 Task: Add the task  Implement a new virtualization system for a company's IT infrastructure to the section Dash Derby in the project AgileResolve and add a Due Date to the respective task as 2024/03/16
Action: Mouse moved to (771, 373)
Screenshot: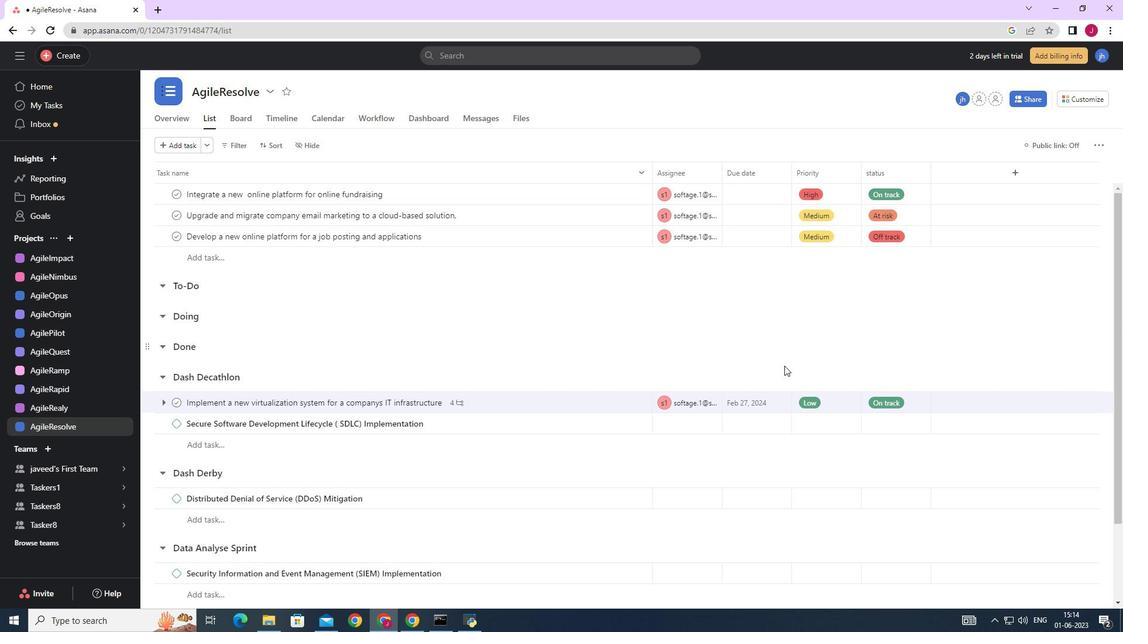 
Action: Mouse scrolled (771, 373) with delta (0, 0)
Screenshot: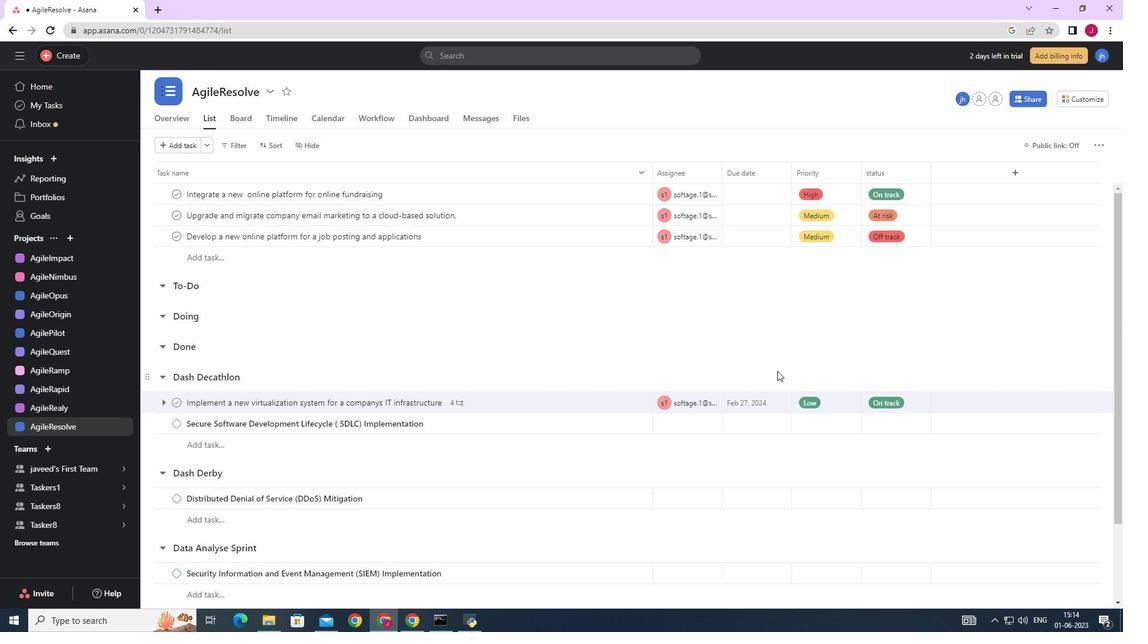
Action: Mouse moved to (771, 374)
Screenshot: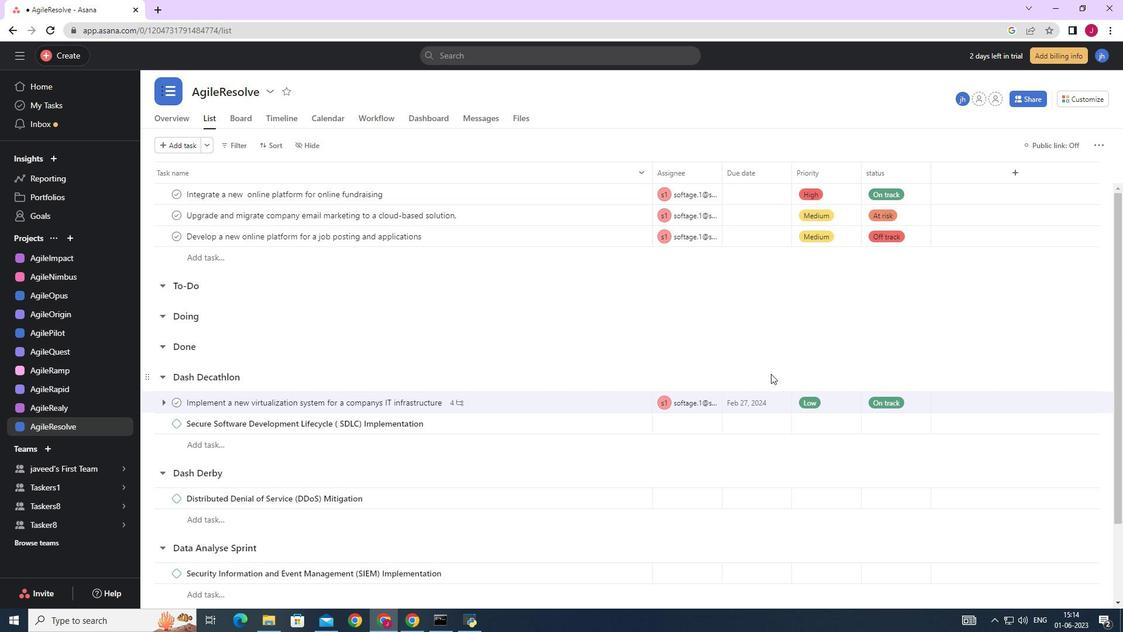 
Action: Mouse scrolled (771, 373) with delta (0, 0)
Screenshot: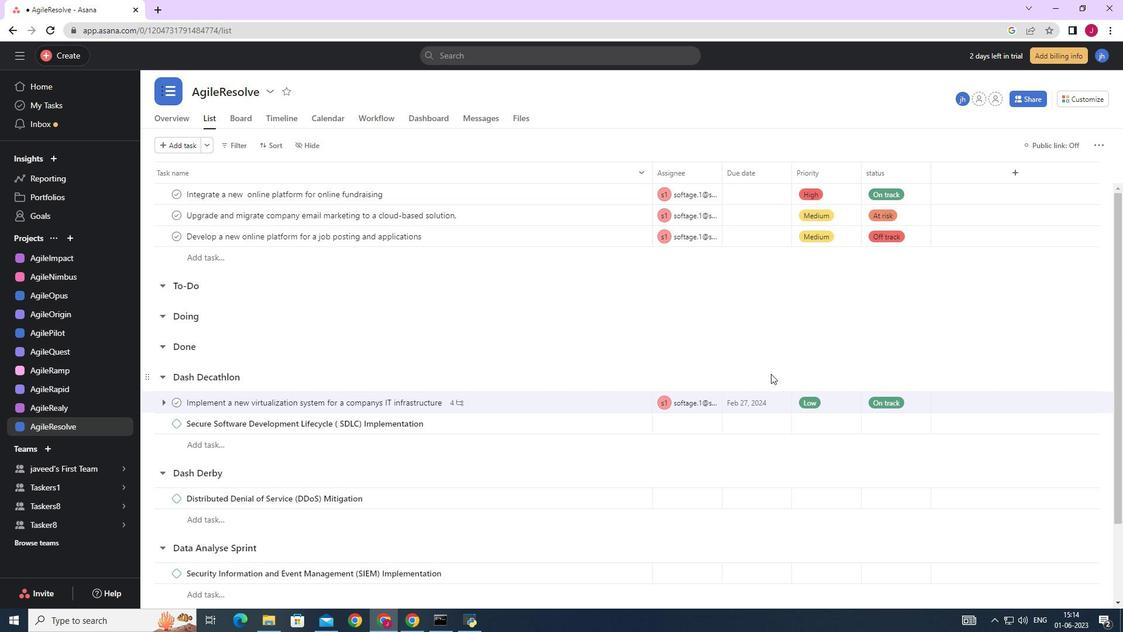 
Action: Mouse moved to (617, 308)
Screenshot: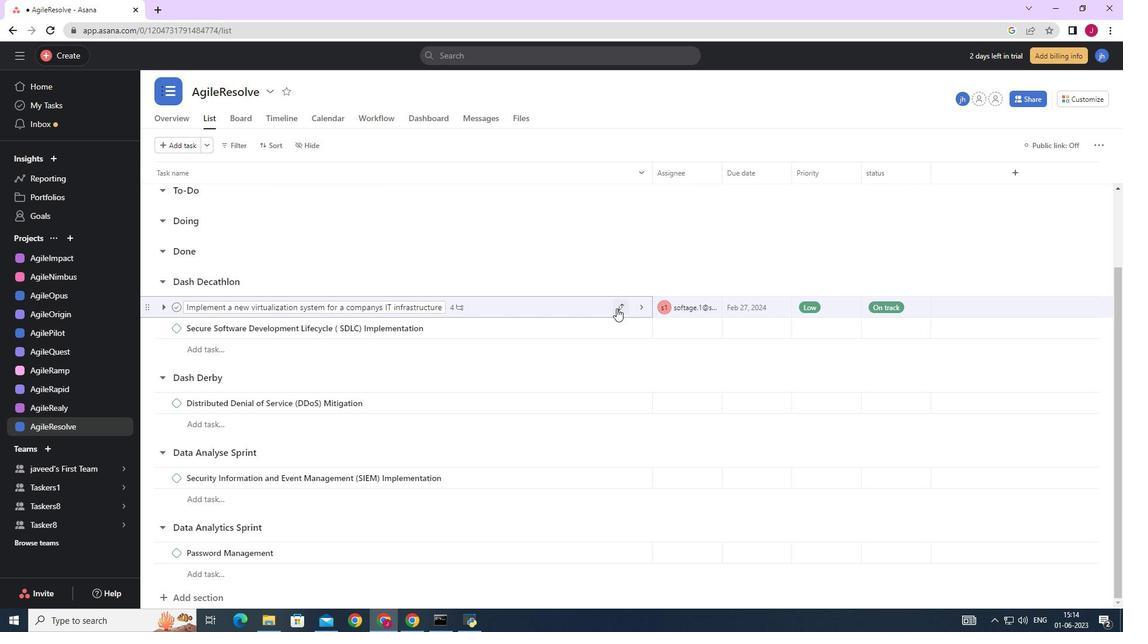 
Action: Mouse pressed left at (617, 308)
Screenshot: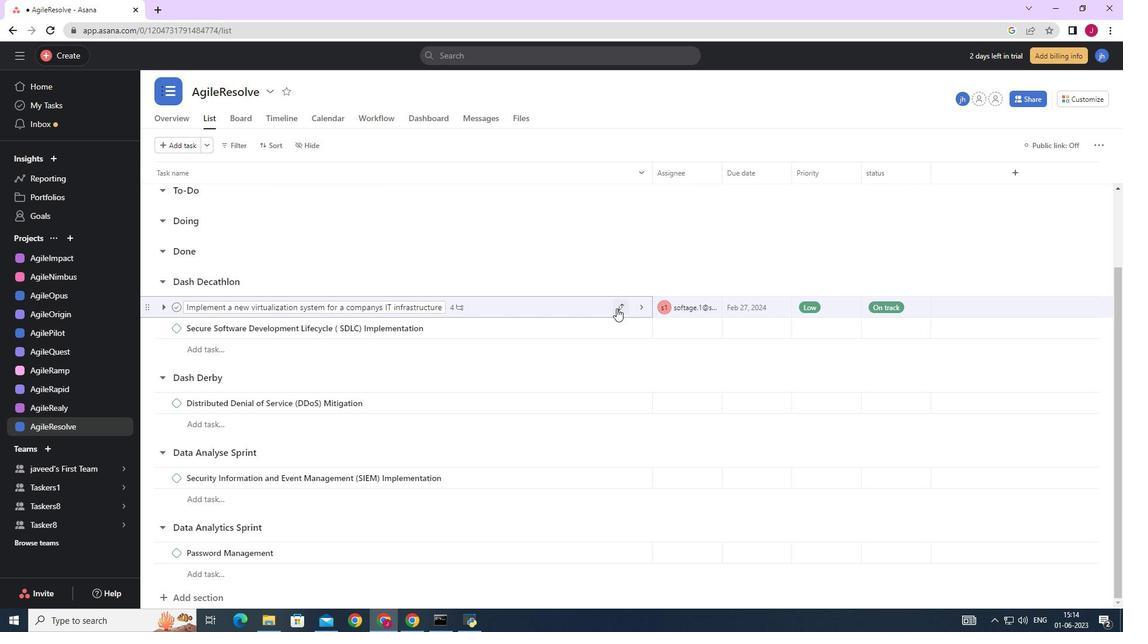 
Action: Mouse moved to (559, 455)
Screenshot: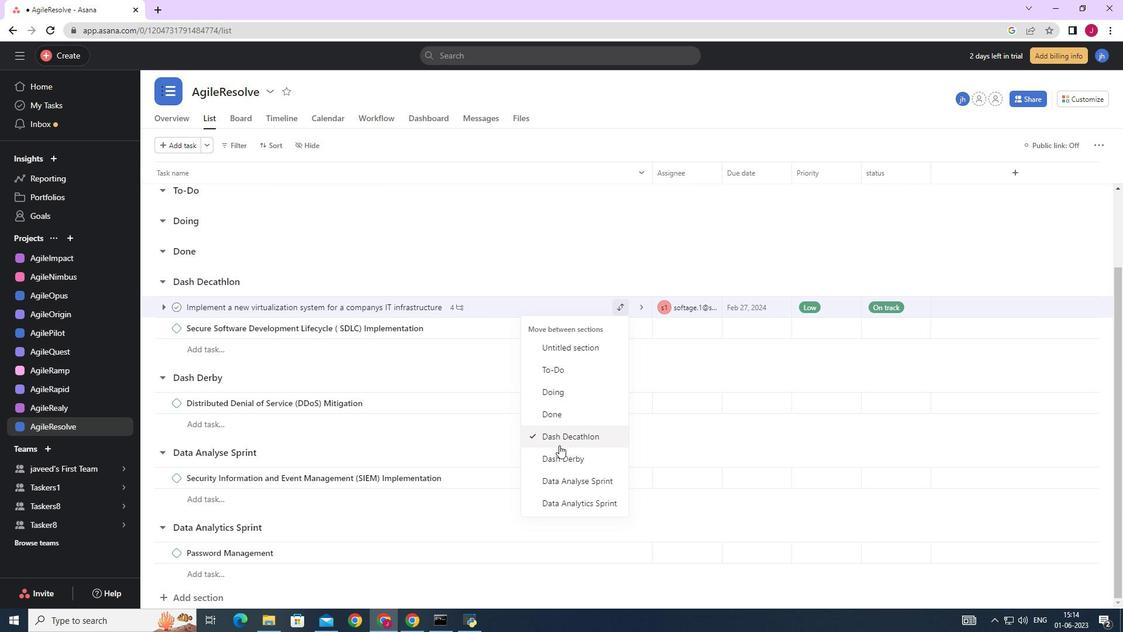 
Action: Mouse pressed left at (559, 455)
Screenshot: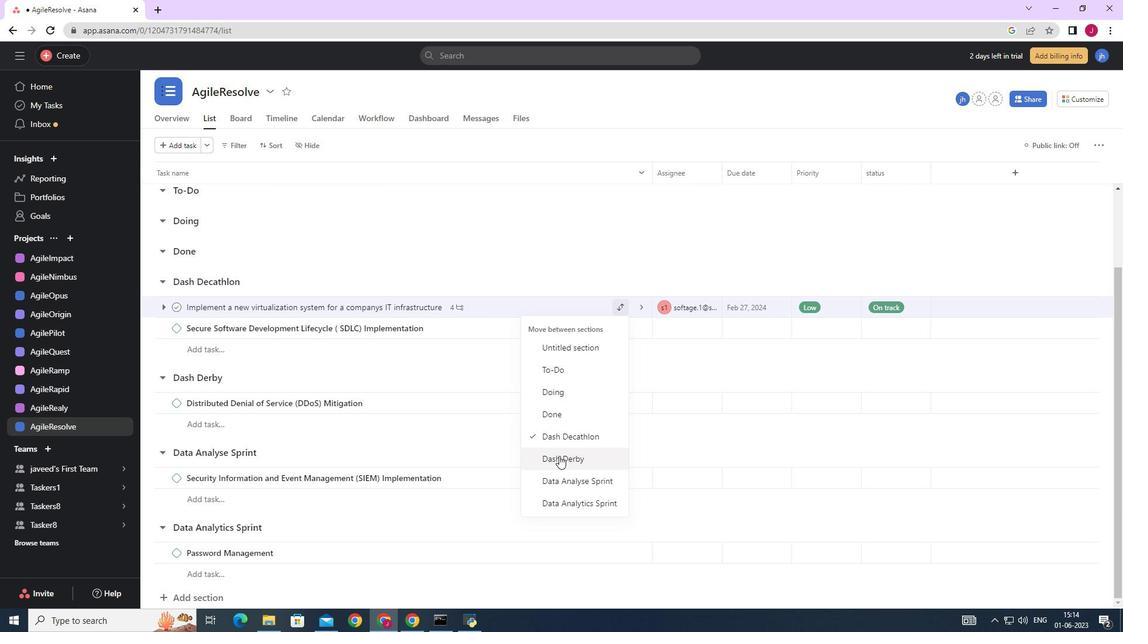 
Action: Mouse moved to (786, 380)
Screenshot: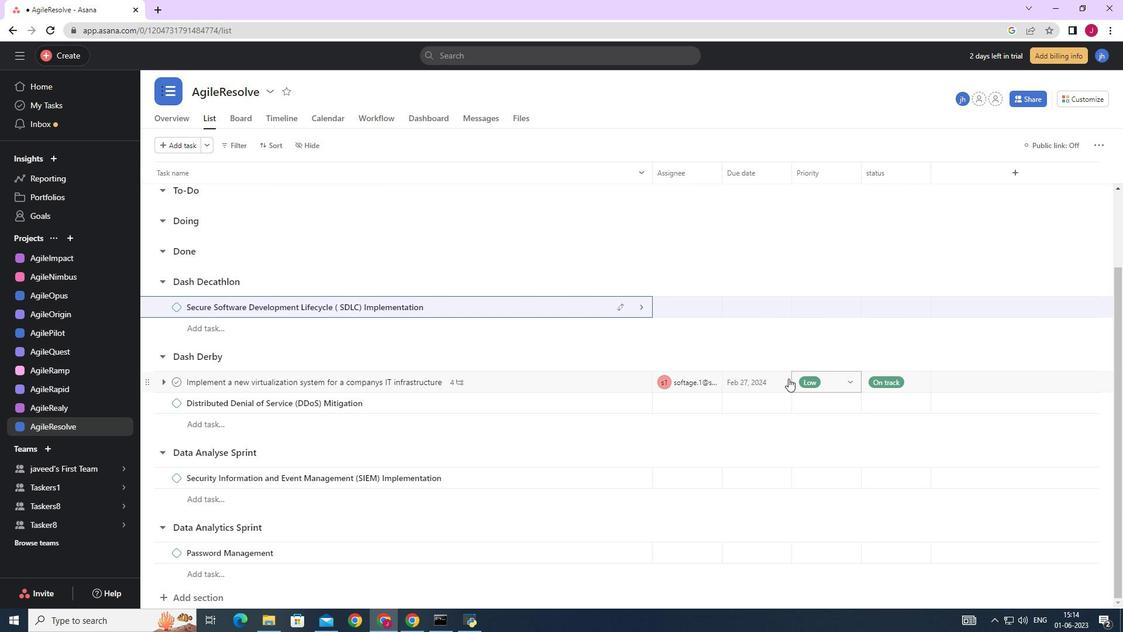 
Action: Mouse pressed left at (786, 380)
Screenshot: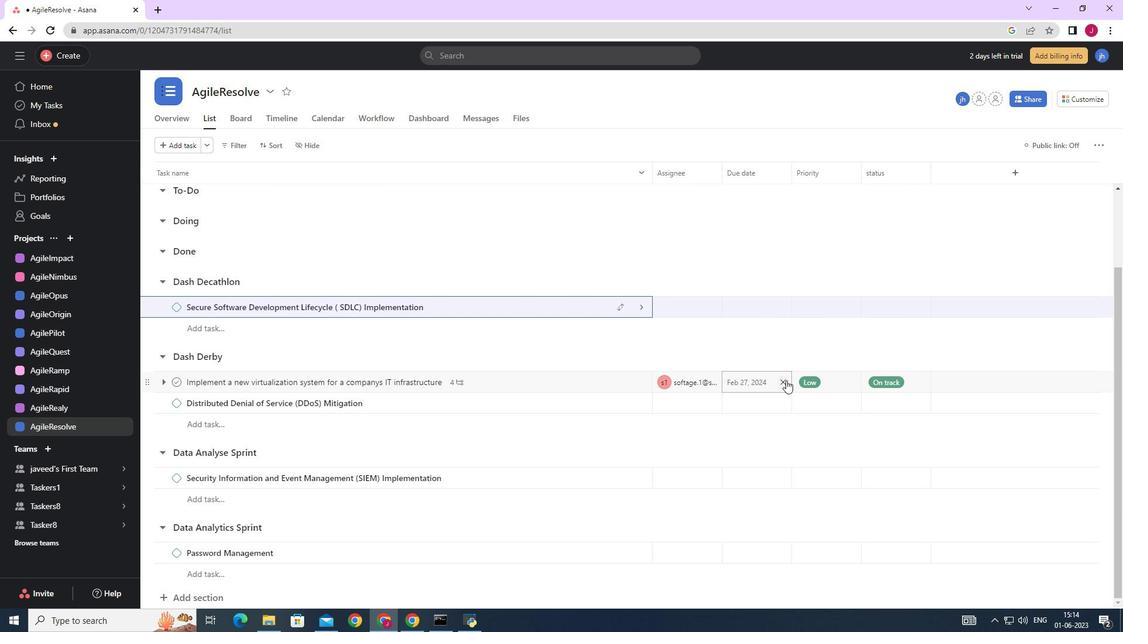 
Action: Mouse moved to (764, 383)
Screenshot: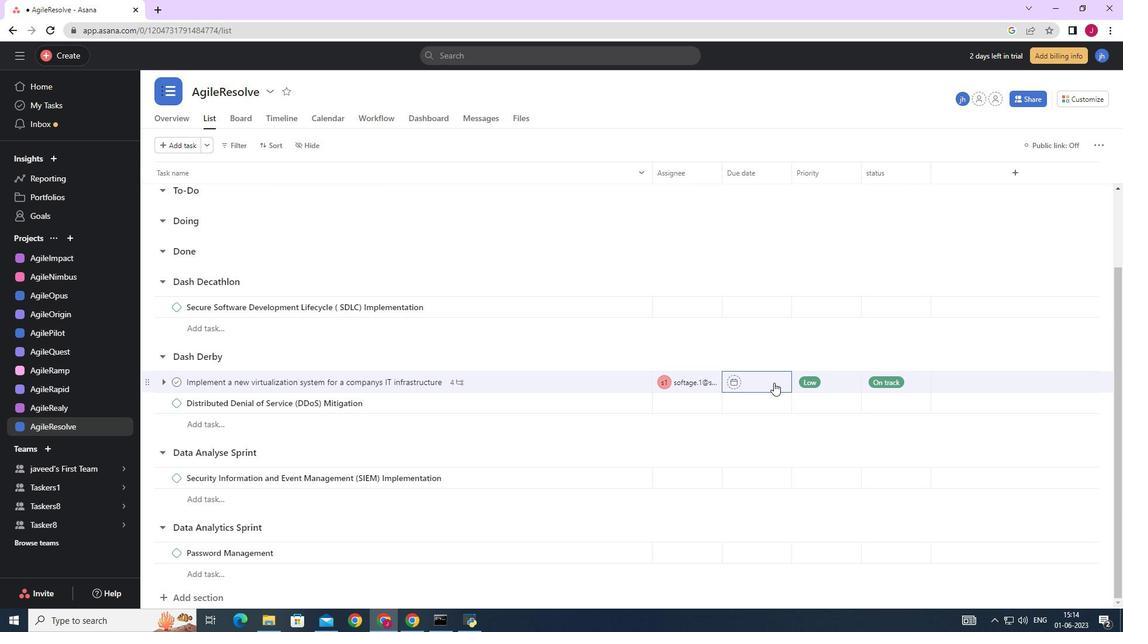 
Action: Mouse pressed left at (764, 383)
Screenshot: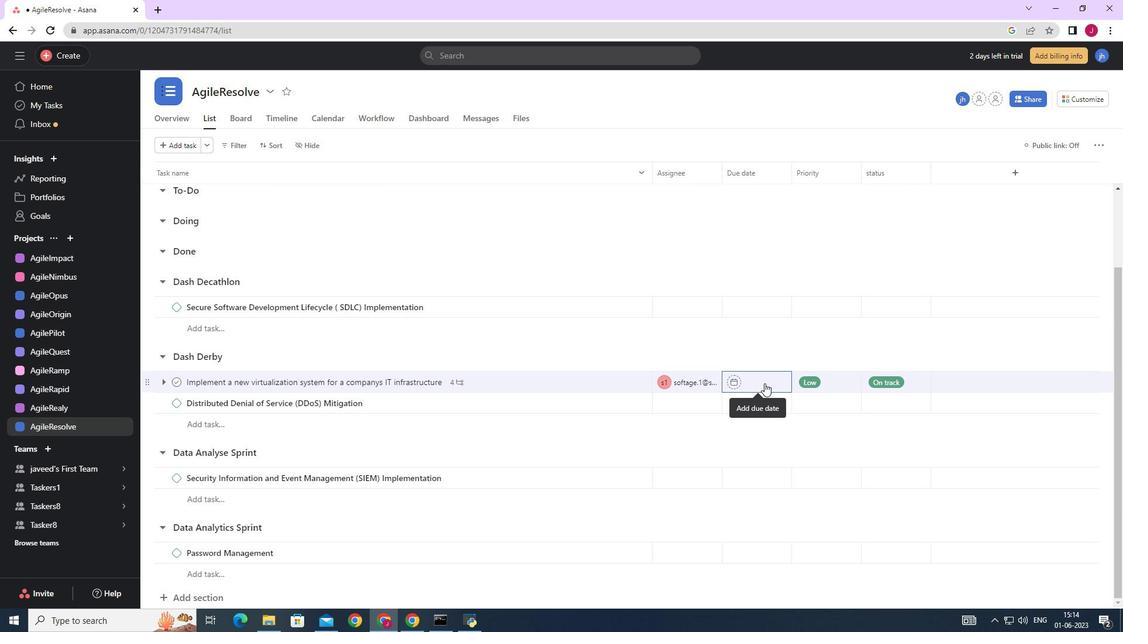 
Action: Mouse moved to (872, 194)
Screenshot: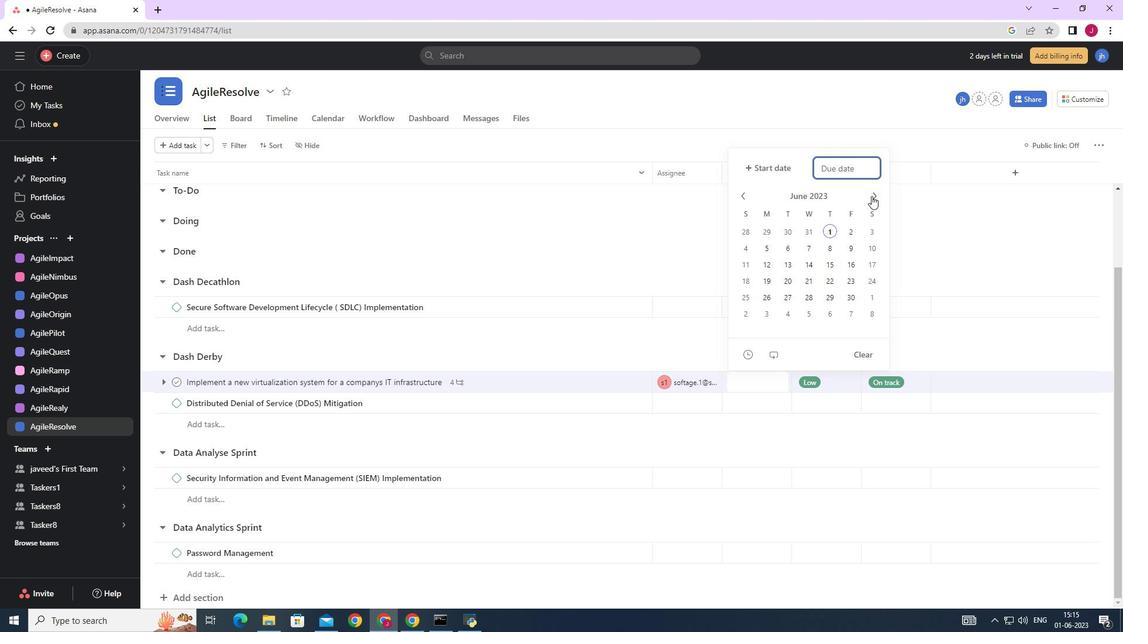 
Action: Mouse pressed left at (872, 194)
Screenshot: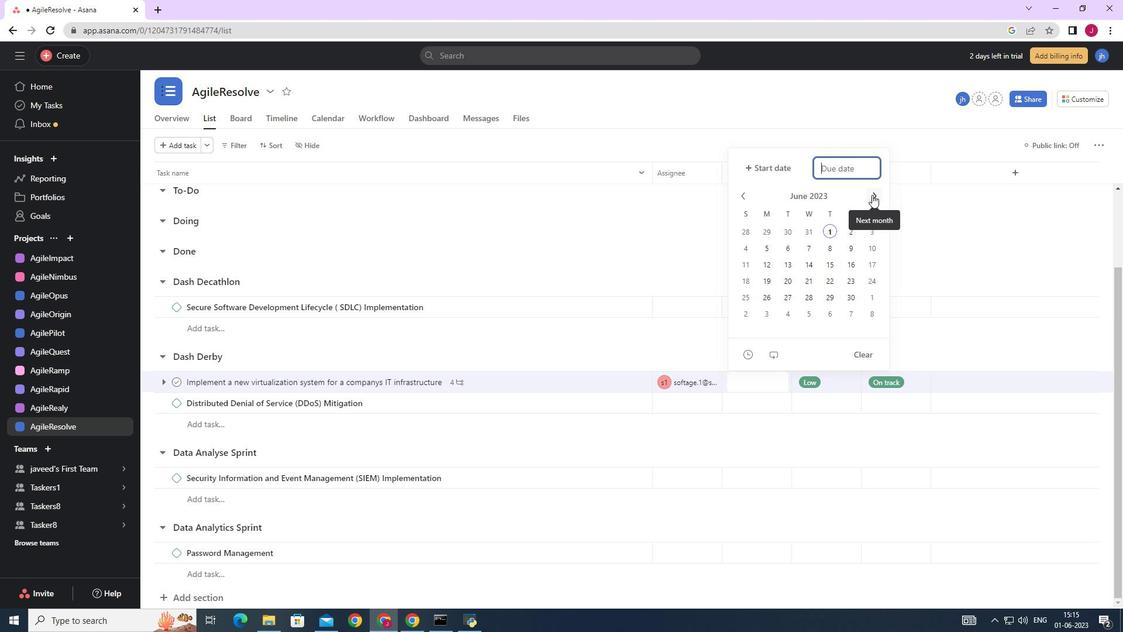
Action: Mouse pressed left at (872, 194)
Screenshot: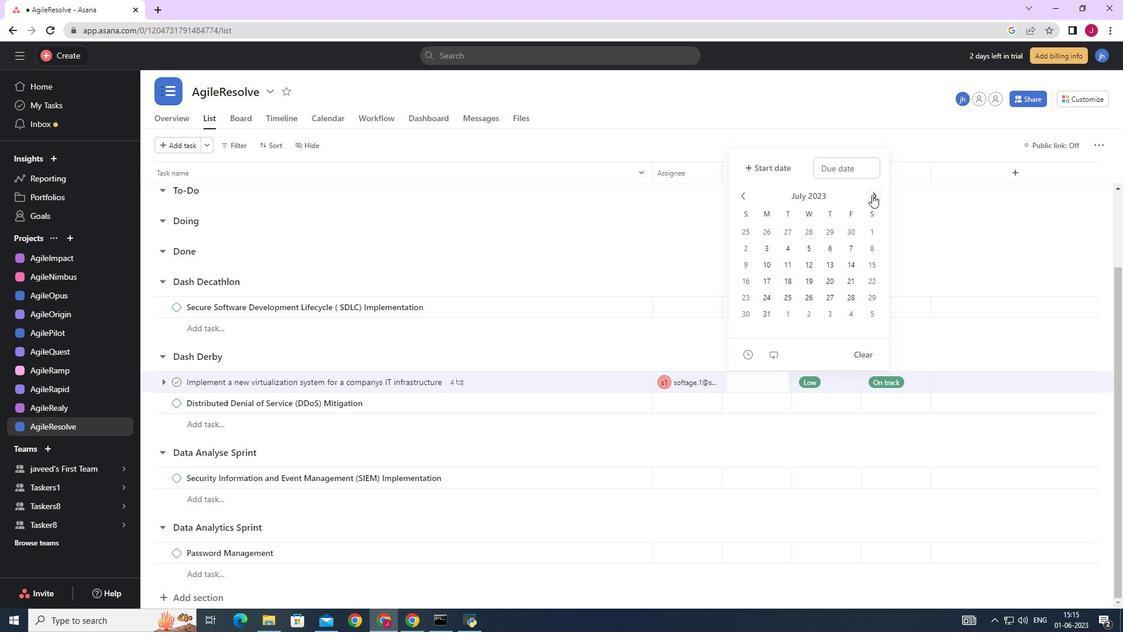
Action: Mouse pressed left at (872, 194)
Screenshot: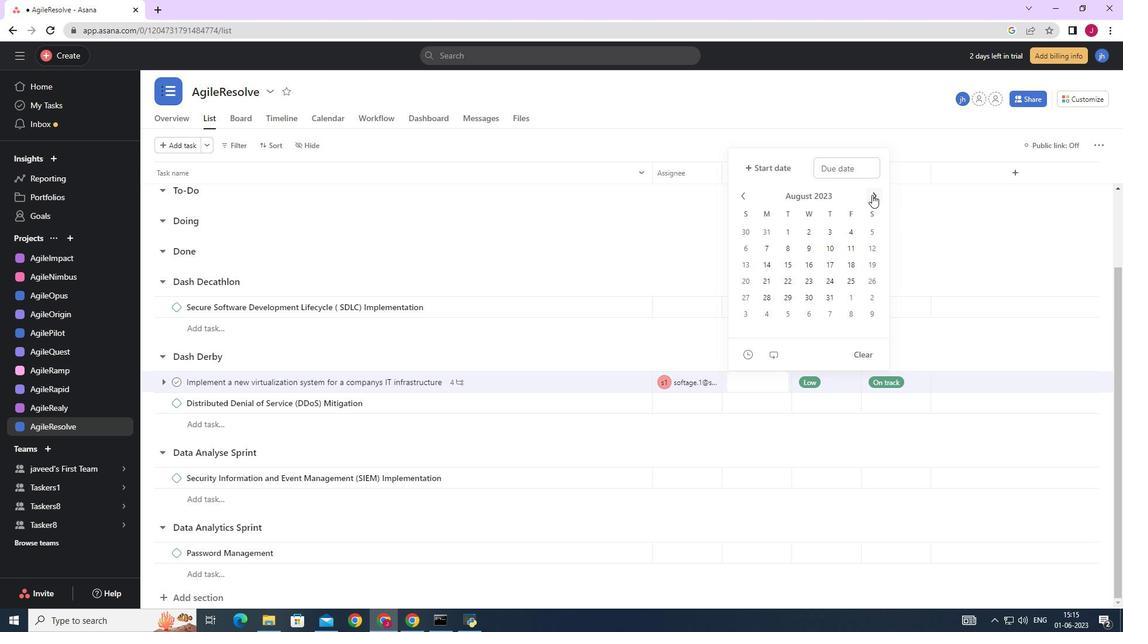 
Action: Mouse pressed left at (872, 194)
Screenshot: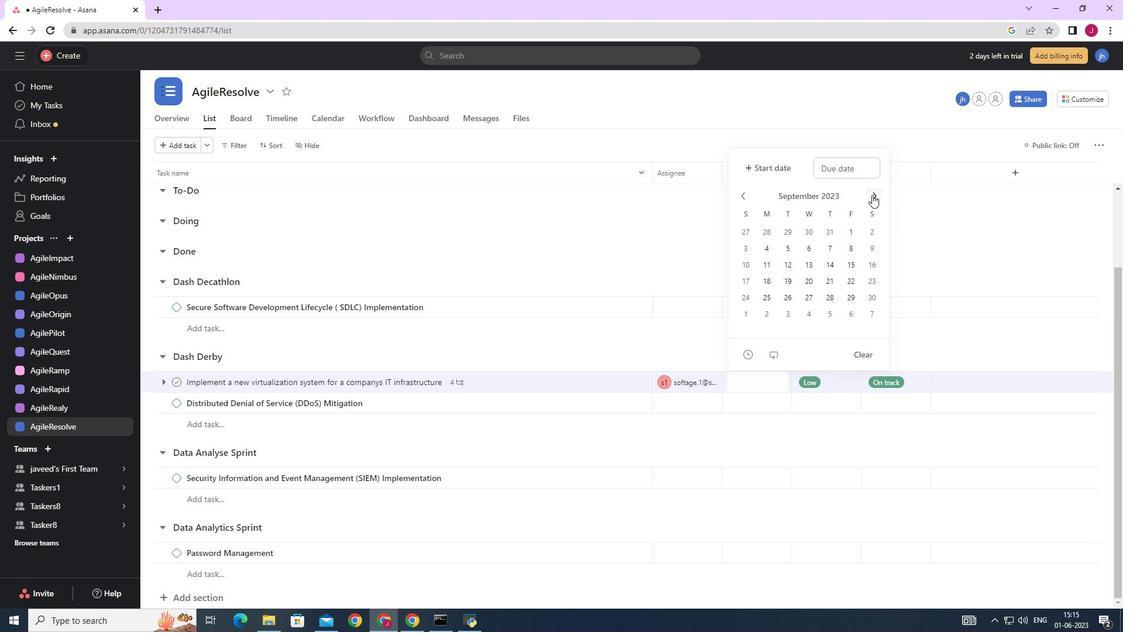 
Action: Mouse pressed left at (872, 194)
Screenshot: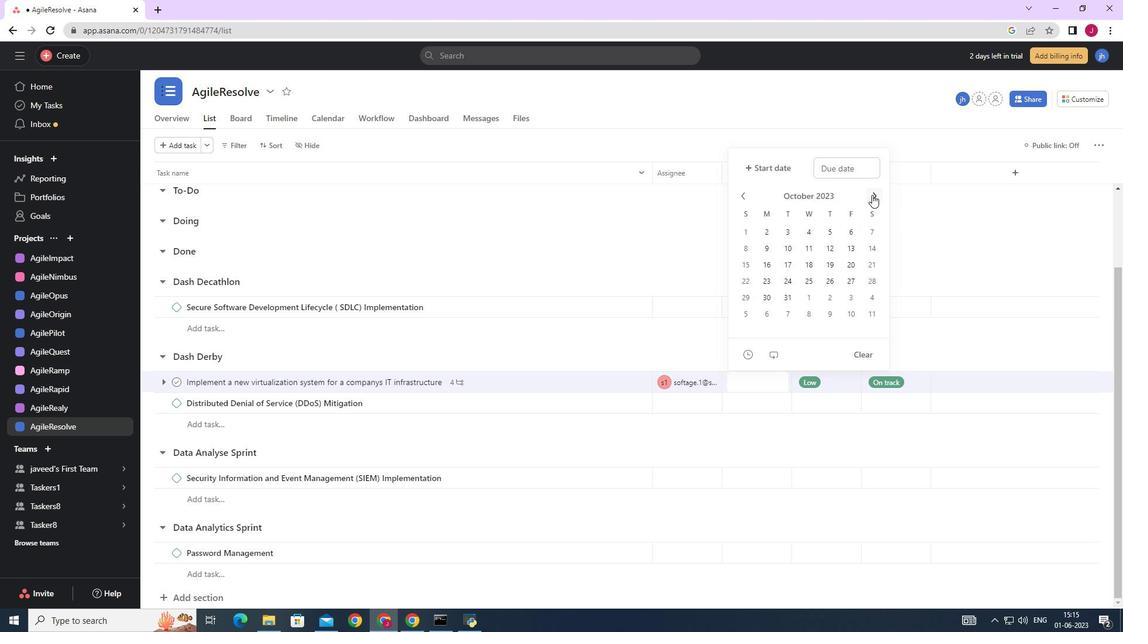 
Action: Mouse pressed left at (872, 194)
Screenshot: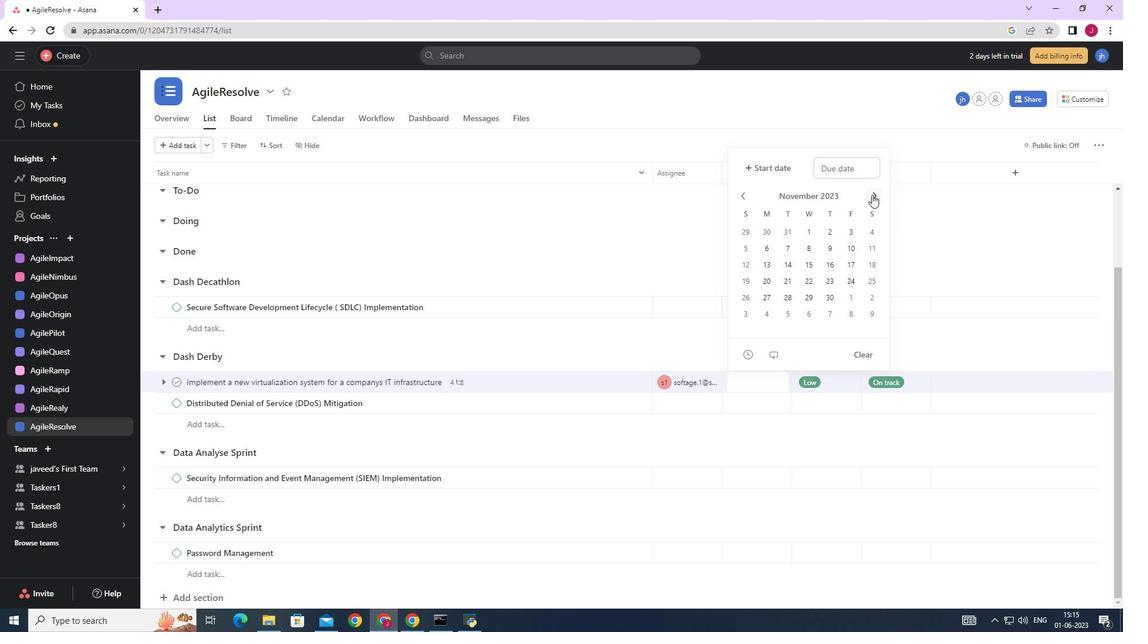 
Action: Mouse pressed left at (872, 194)
Screenshot: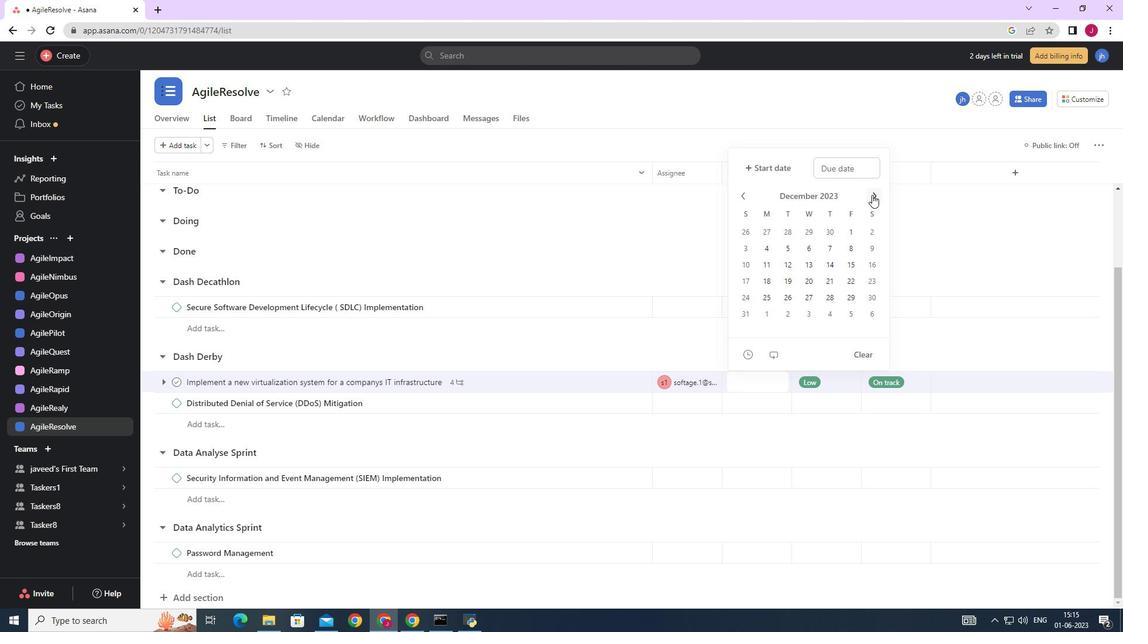 
Action: Mouse pressed left at (872, 194)
Screenshot: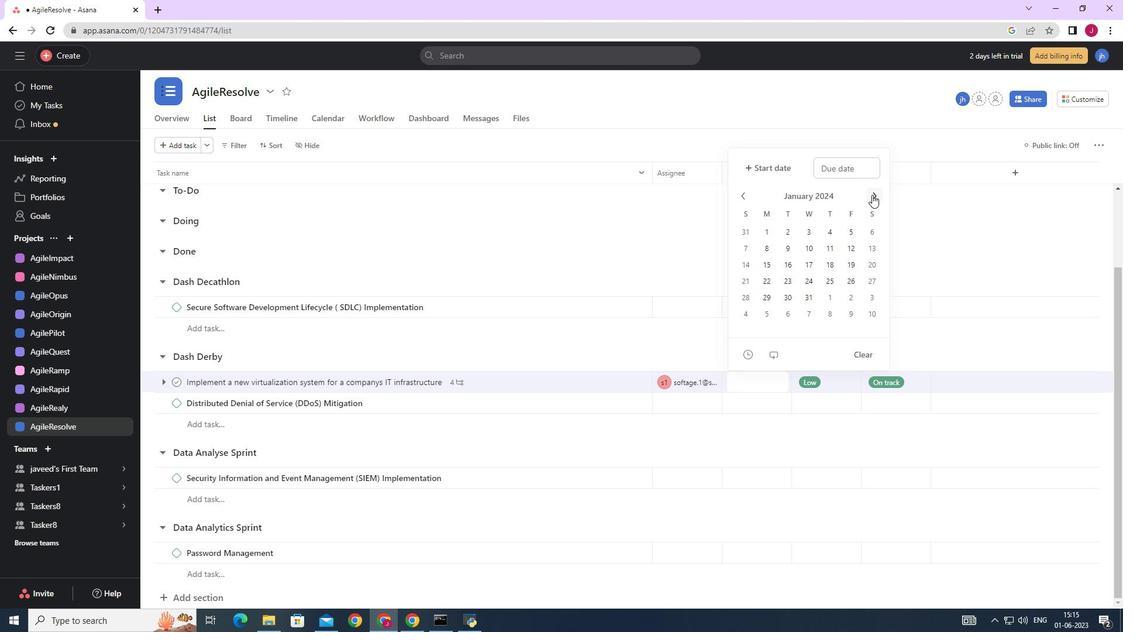 
Action: Mouse pressed left at (872, 194)
Screenshot: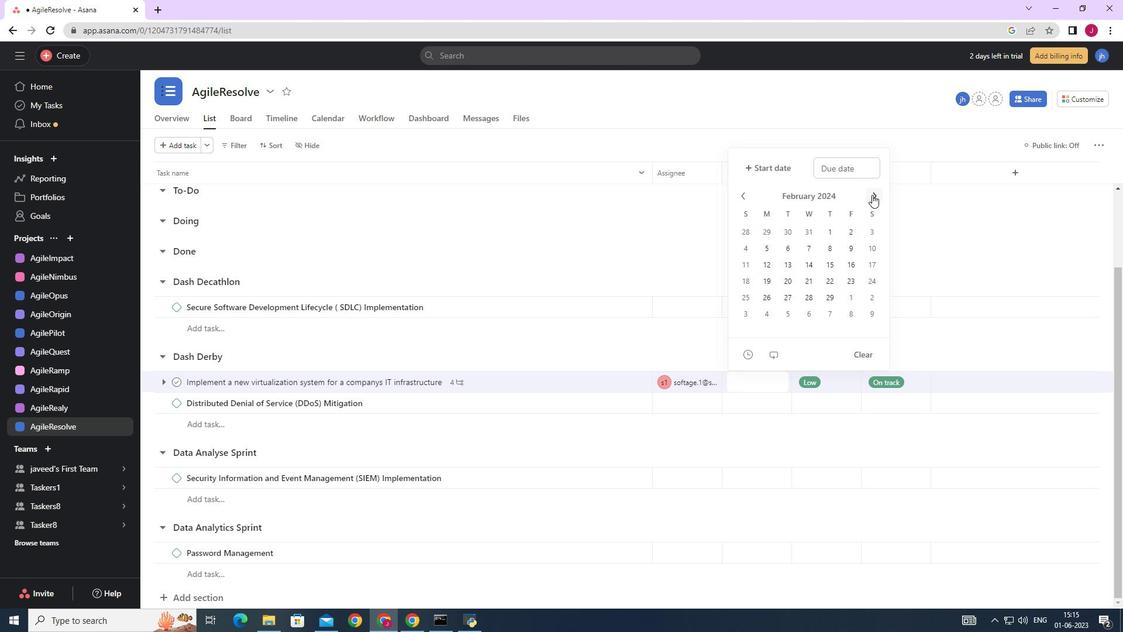 
Action: Mouse moved to (871, 263)
Screenshot: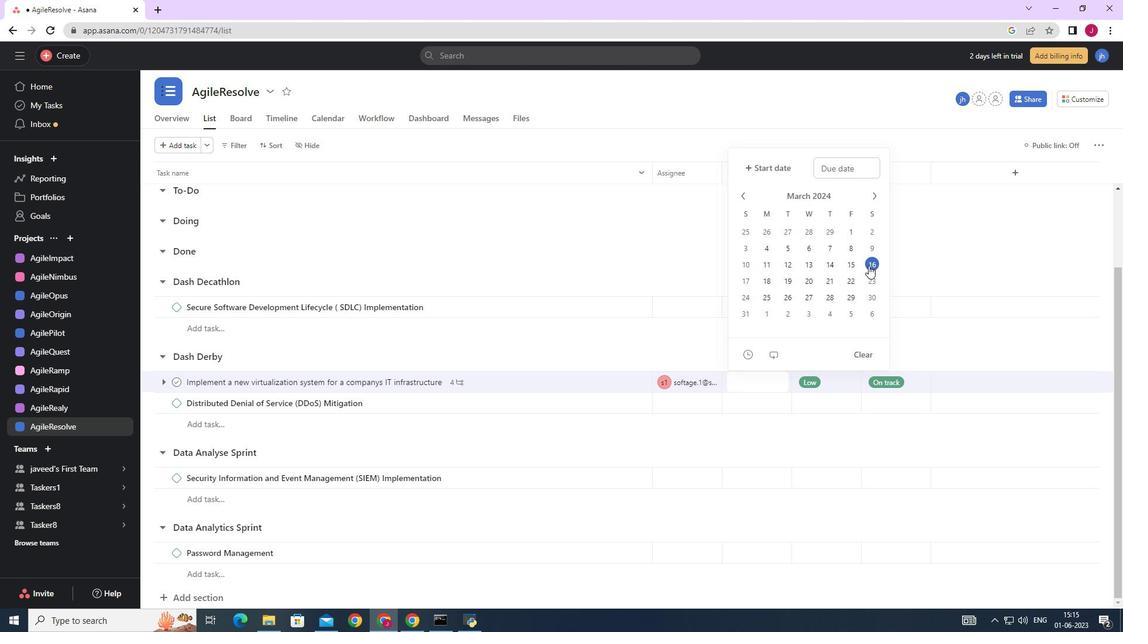 
Action: Mouse pressed left at (871, 263)
Screenshot: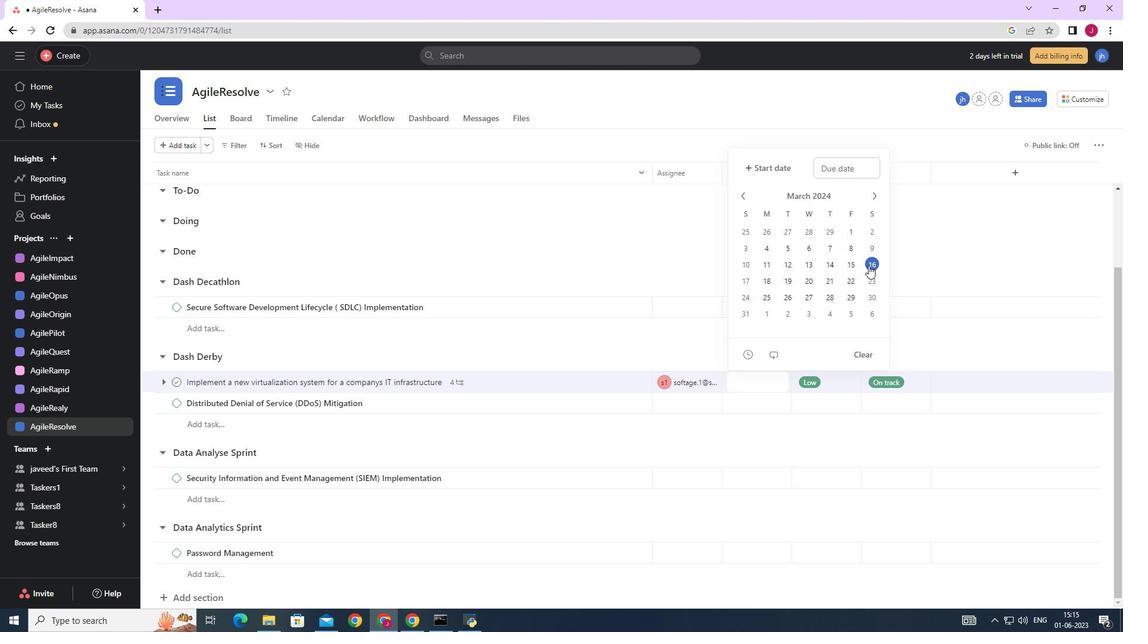 
Action: Mouse moved to (1024, 239)
Screenshot: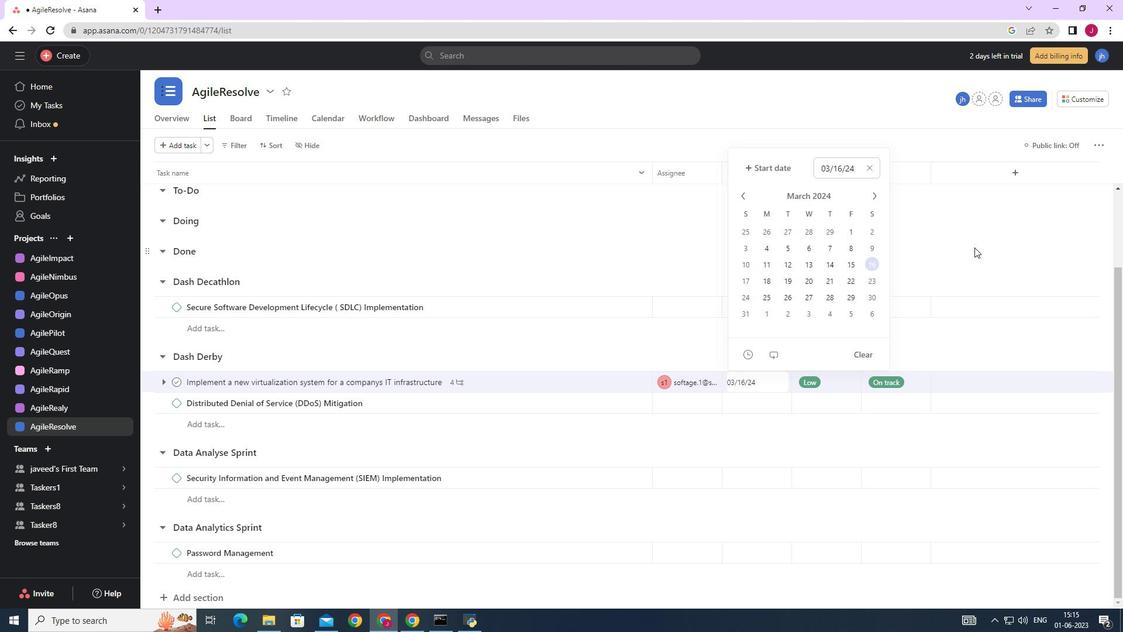 
Action: Mouse pressed left at (1024, 239)
Screenshot: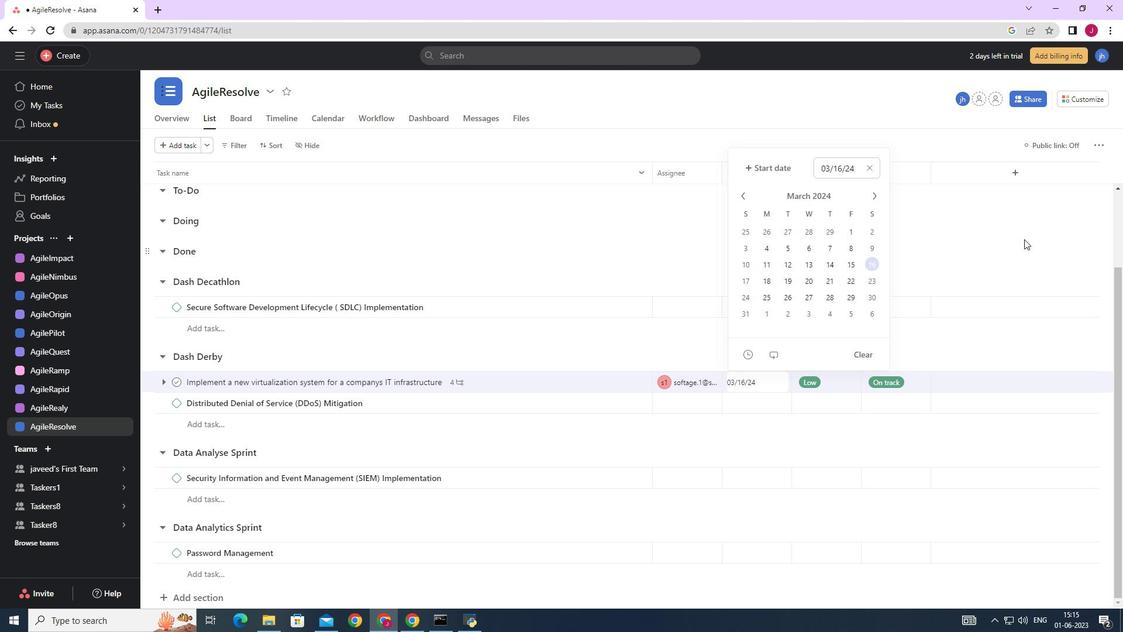 
Action: Mouse moved to (1024, 238)
Screenshot: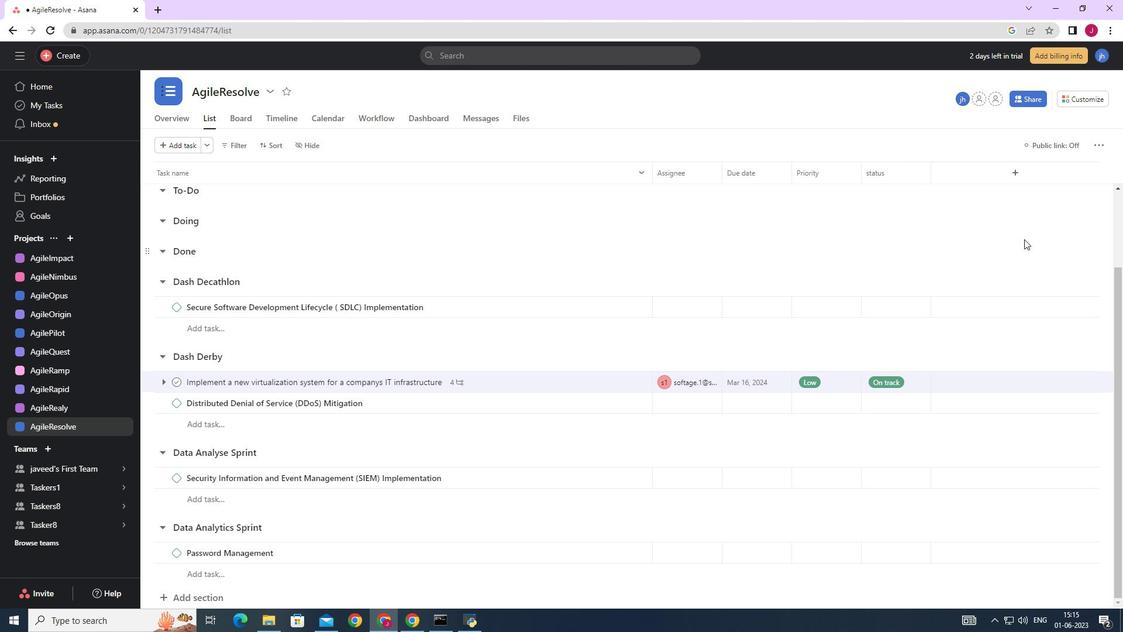 
